 Task: Set the replay gain mode to None.
Action: Mouse moved to (99, 11)
Screenshot: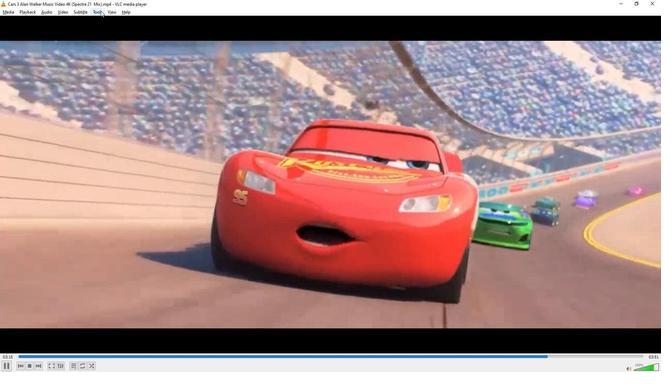 
Action: Mouse pressed left at (99, 11)
Screenshot: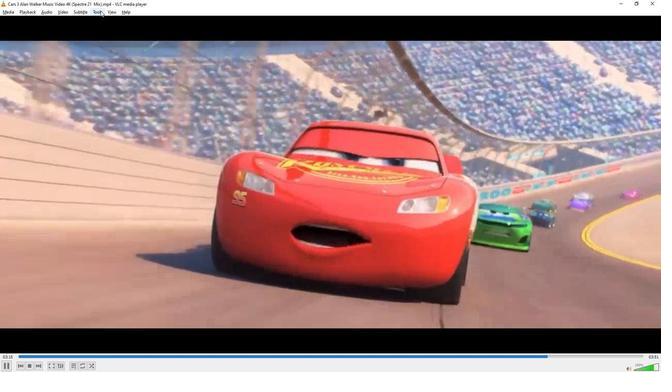 
Action: Mouse moved to (108, 93)
Screenshot: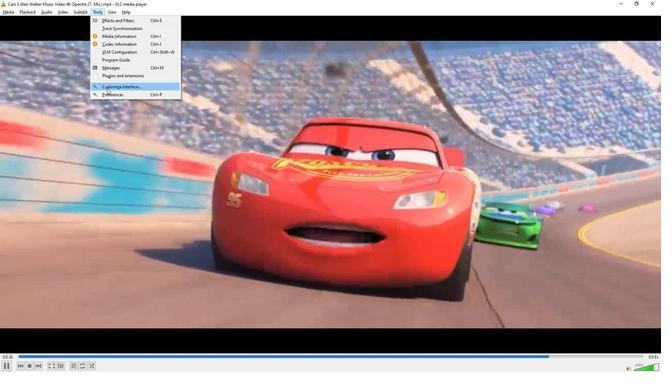 
Action: Mouse pressed left at (108, 93)
Screenshot: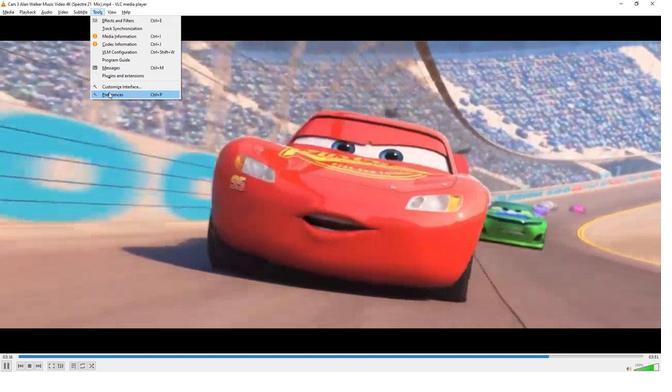 
Action: Mouse moved to (191, 279)
Screenshot: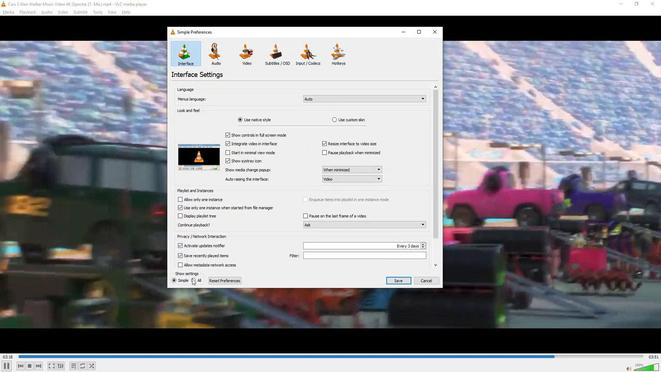 
Action: Mouse pressed left at (191, 279)
Screenshot: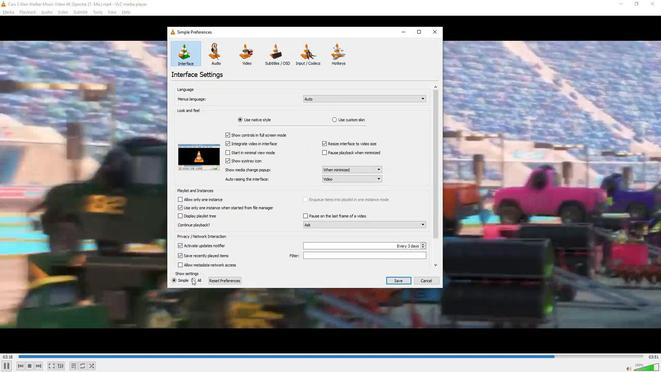 
Action: Mouse moved to (201, 108)
Screenshot: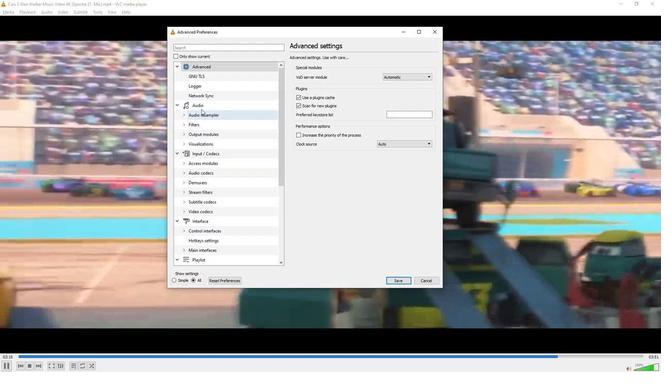 
Action: Mouse pressed left at (201, 108)
Screenshot: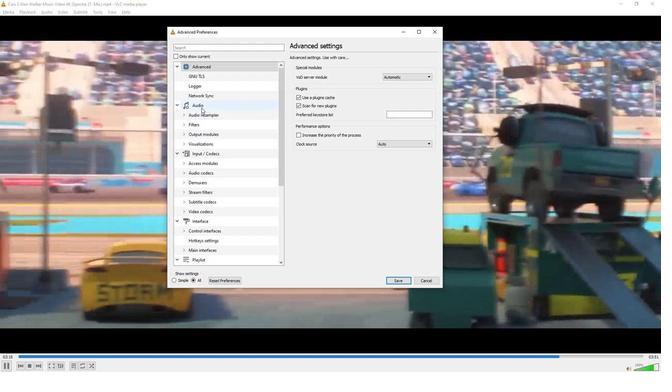 
Action: Mouse moved to (414, 140)
Screenshot: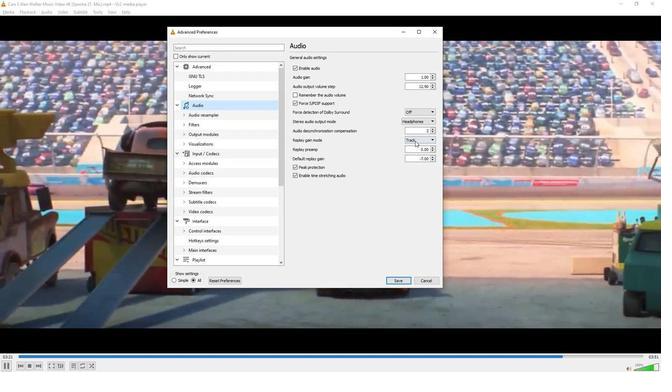 
Action: Mouse pressed left at (414, 140)
Screenshot: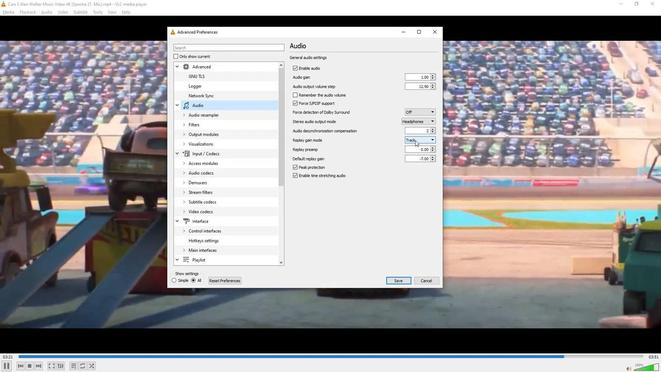 
Action: Mouse moved to (411, 145)
Screenshot: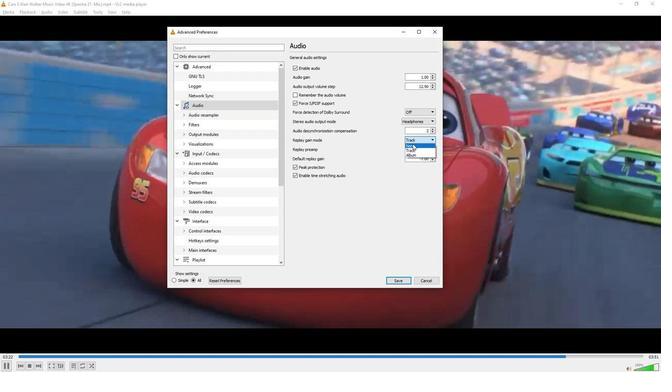 
Action: Mouse pressed left at (411, 145)
Screenshot: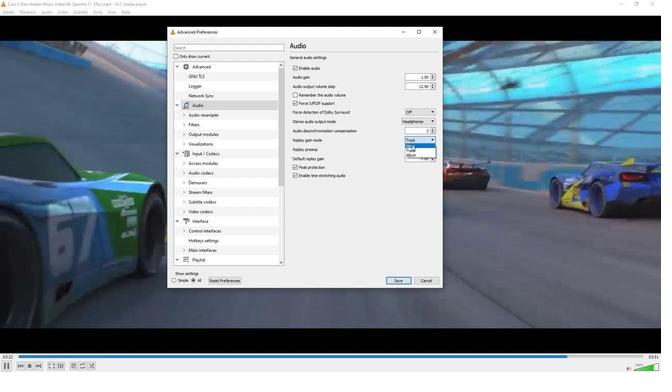 
Action: Mouse moved to (355, 253)
Screenshot: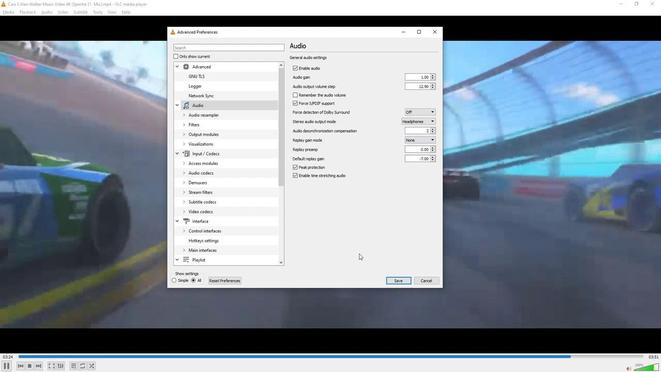 
